 Task: Choose the paper size A4 for printing the document.
Action: Mouse moved to (81, 143)
Screenshot: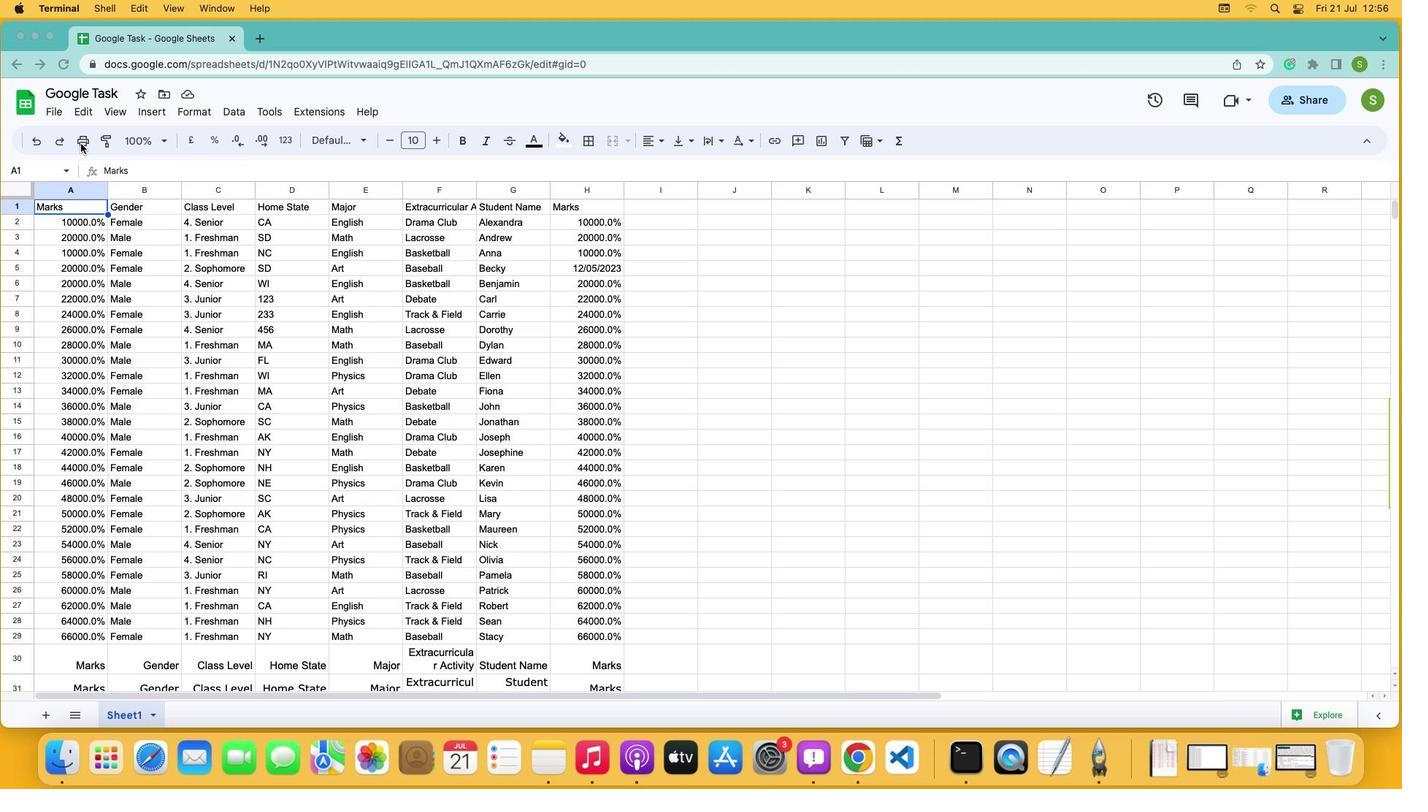 
Action: Mouse pressed left at (81, 143)
Screenshot: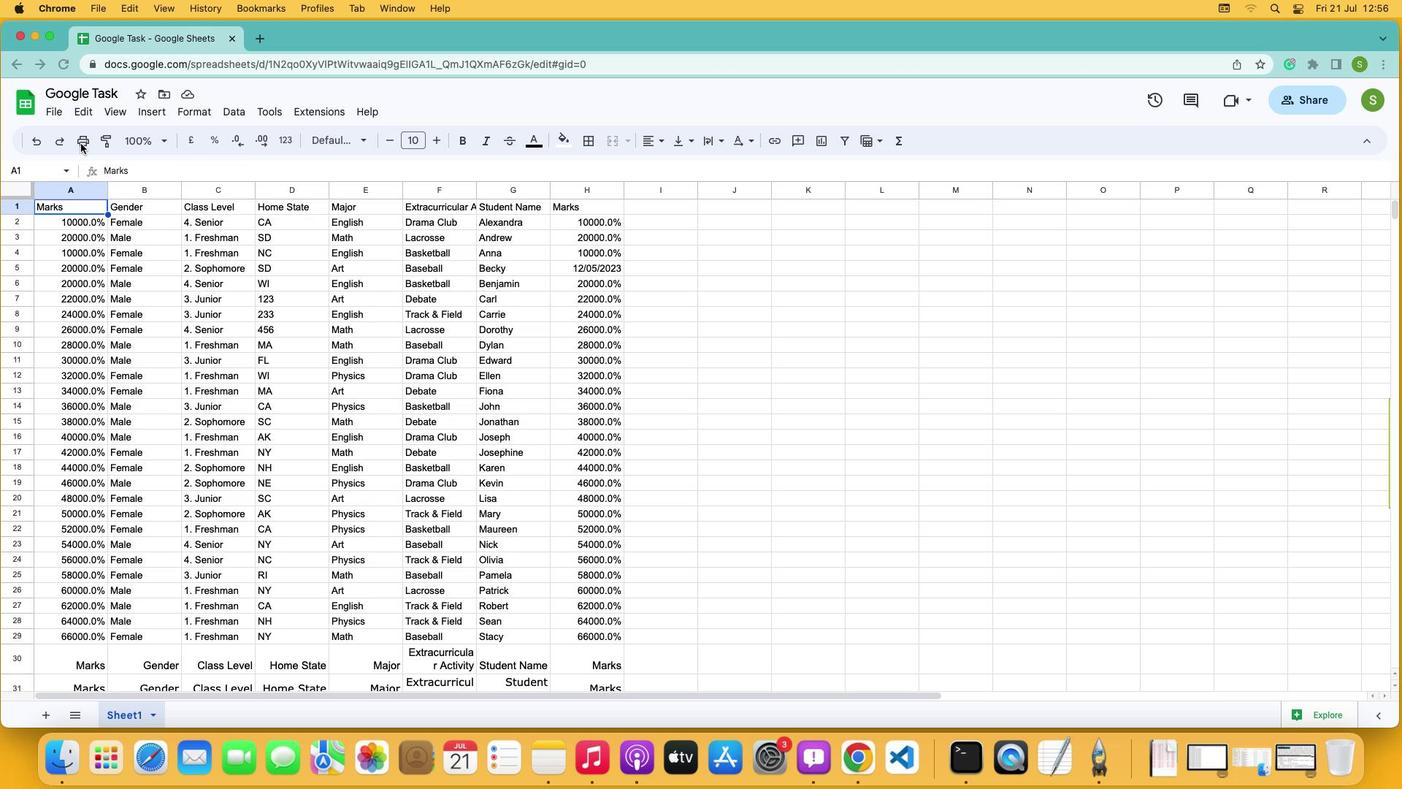
Action: Mouse moved to (82, 141)
Screenshot: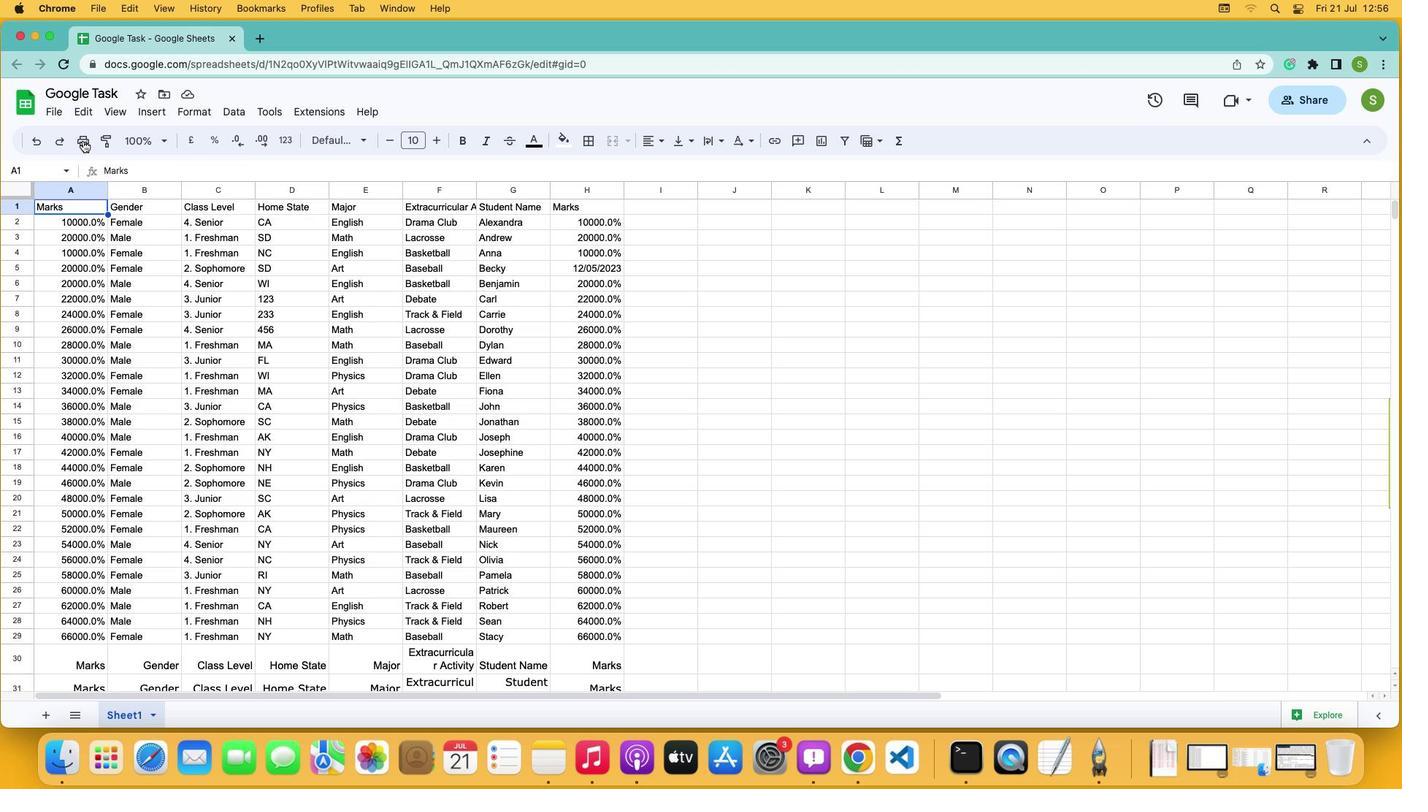 
Action: Mouse pressed left at (82, 141)
Screenshot: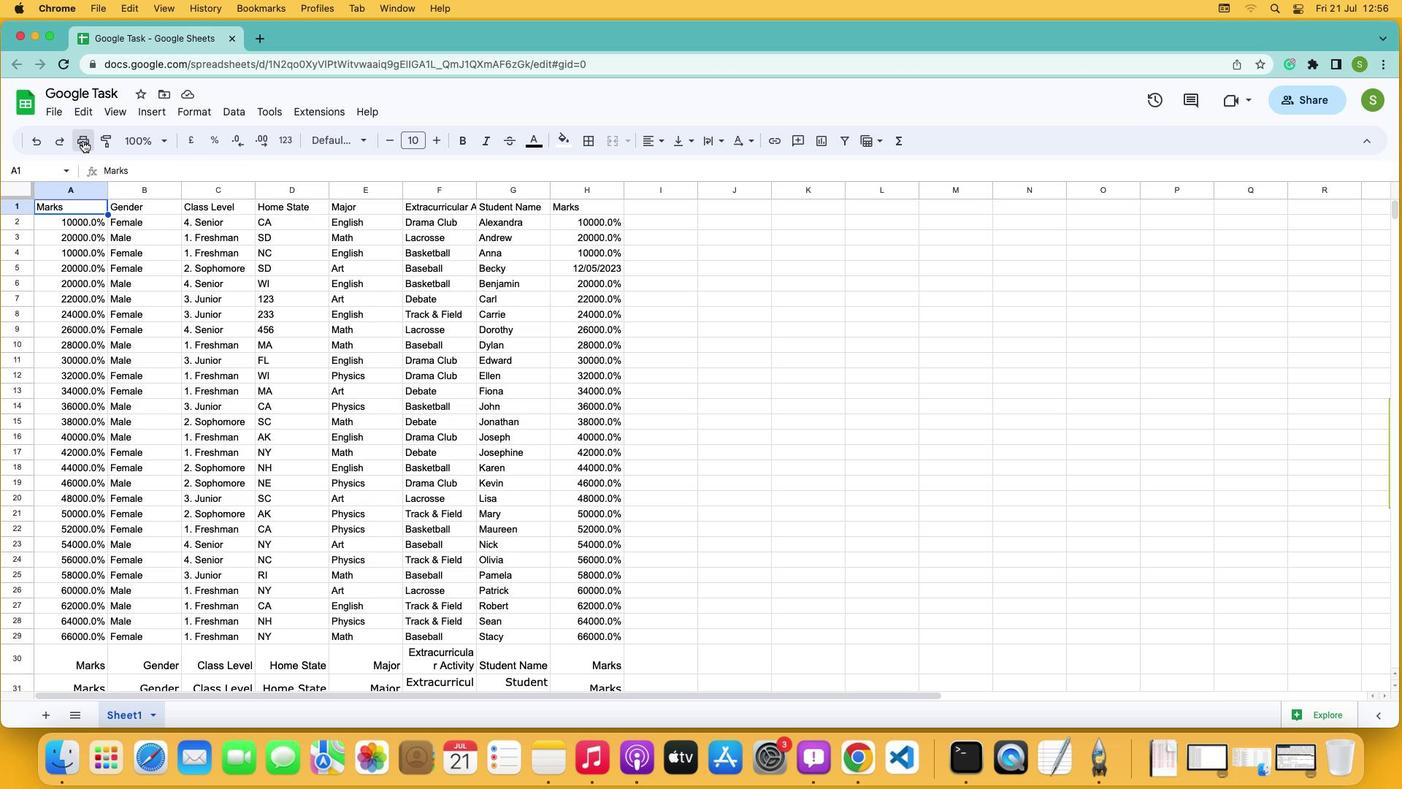 
Action: Mouse moved to (1353, 100)
Screenshot: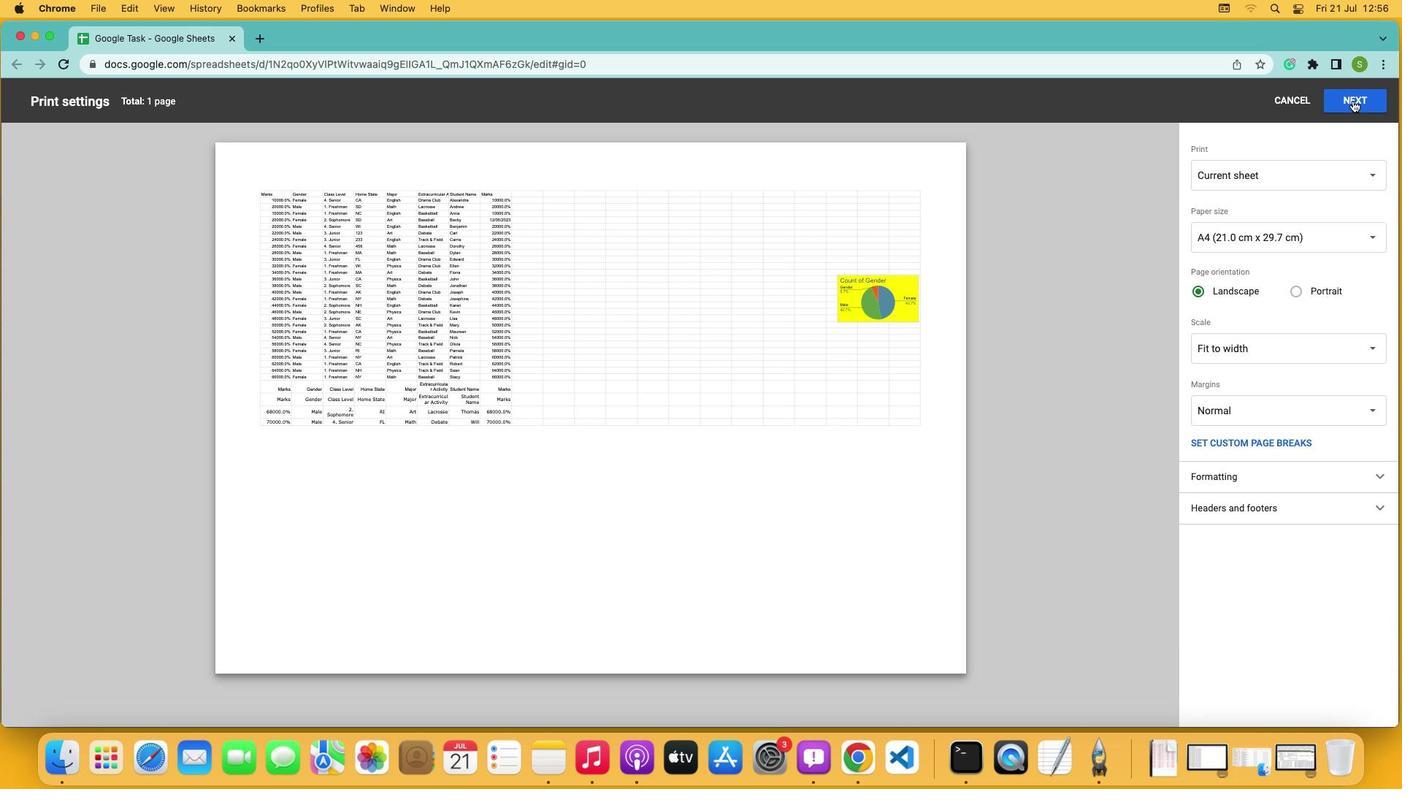 
Action: Mouse pressed left at (1353, 100)
Screenshot: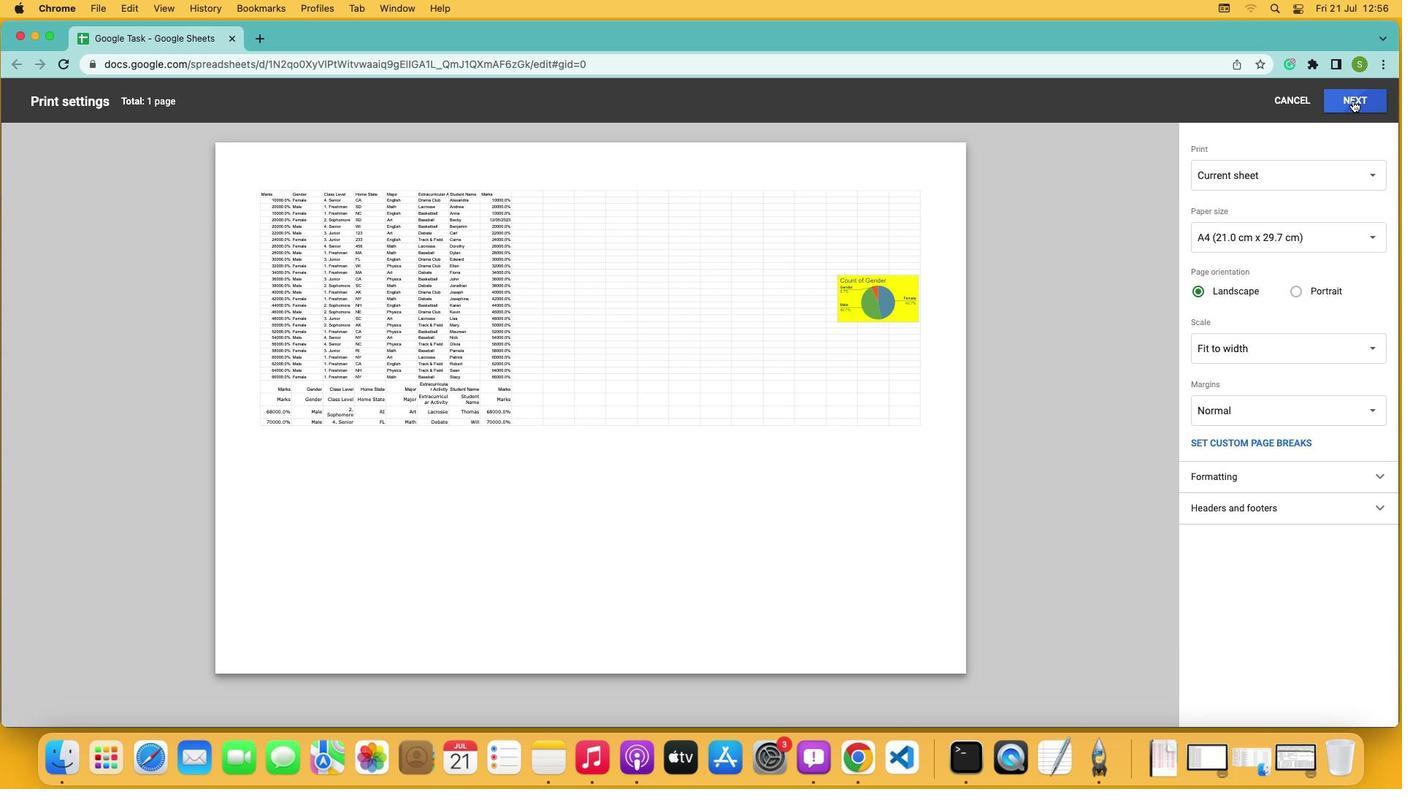 
Action: Mouse moved to (990, 272)
Screenshot: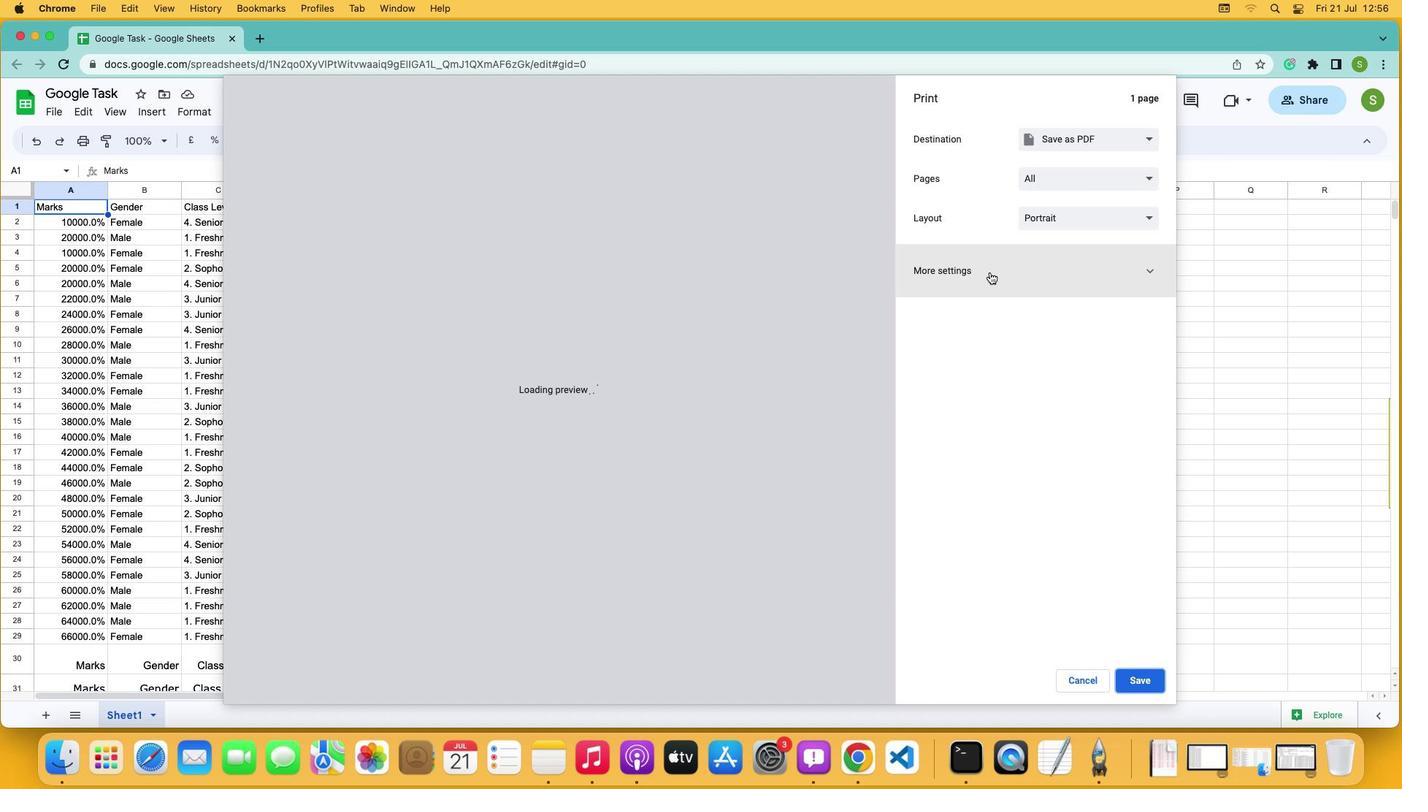 
Action: Mouse pressed left at (990, 272)
Screenshot: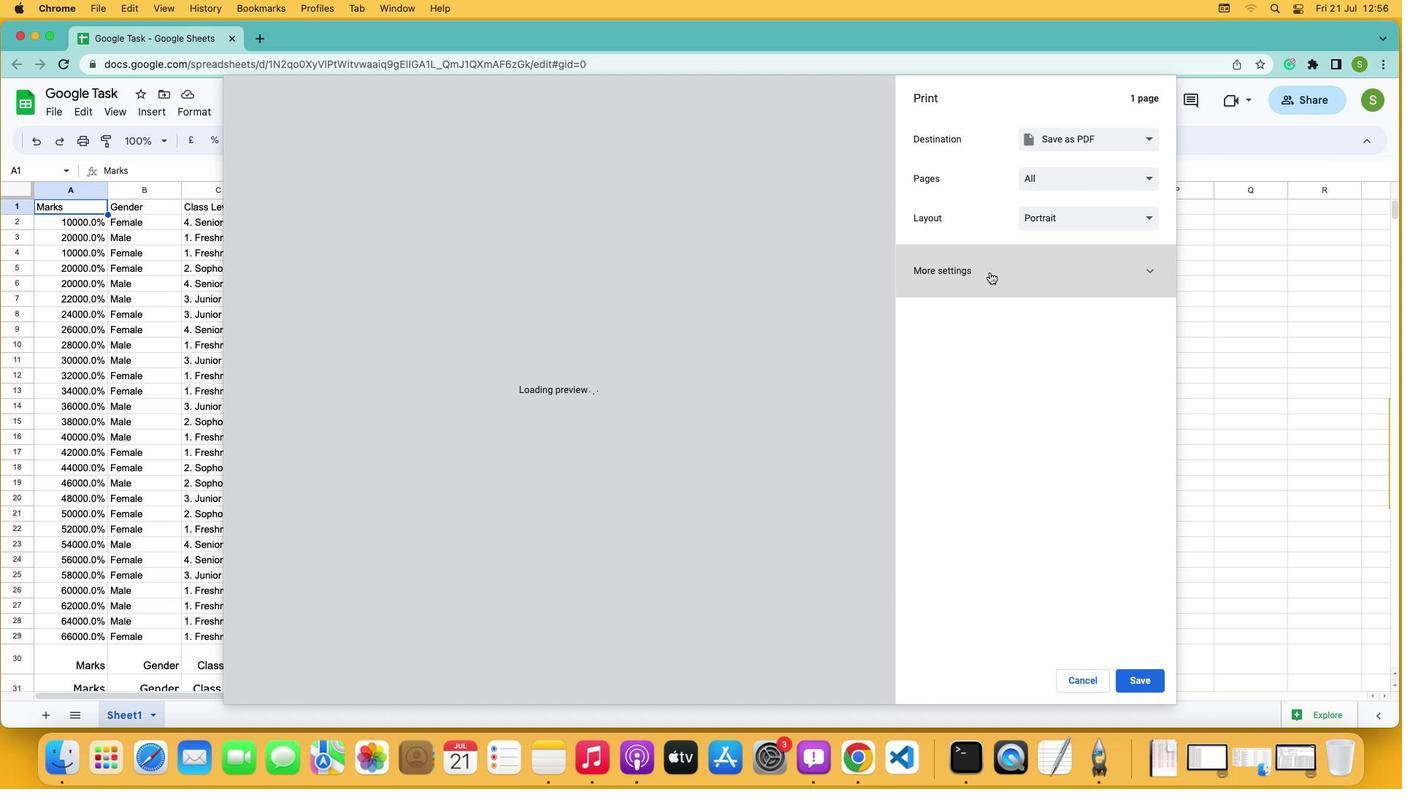 
Action: Mouse moved to (1074, 326)
Screenshot: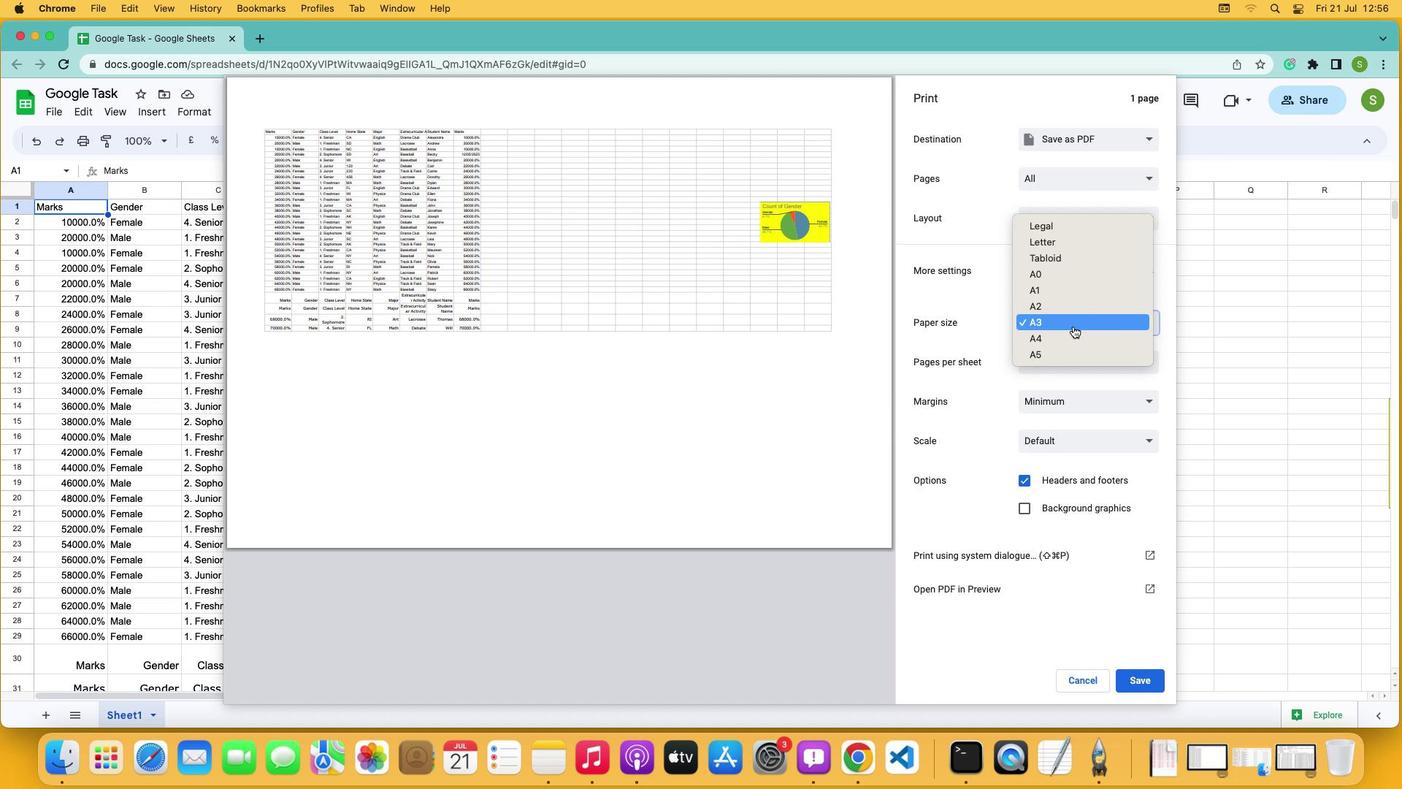 
Action: Mouse pressed left at (1074, 326)
Screenshot: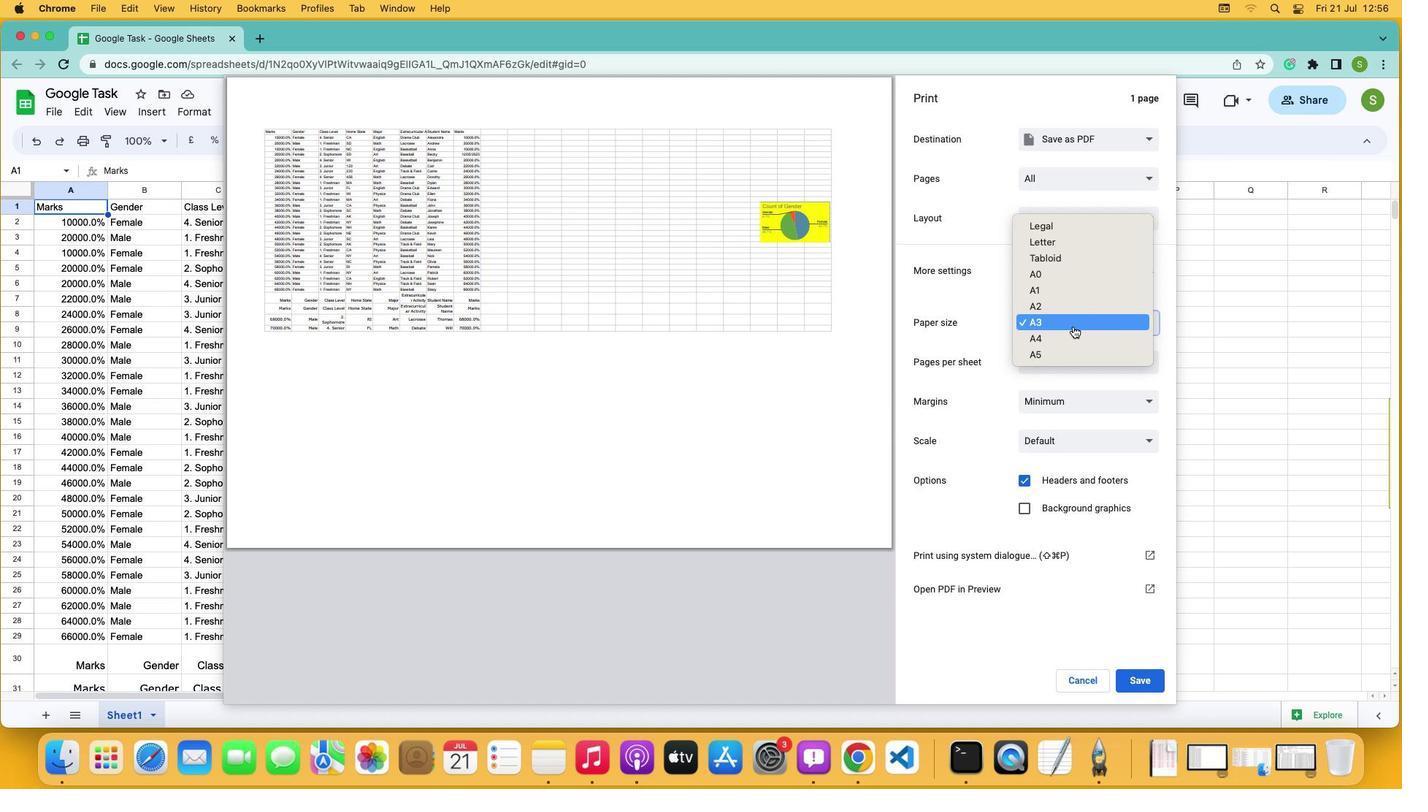 
Action: Mouse moved to (1061, 335)
Screenshot: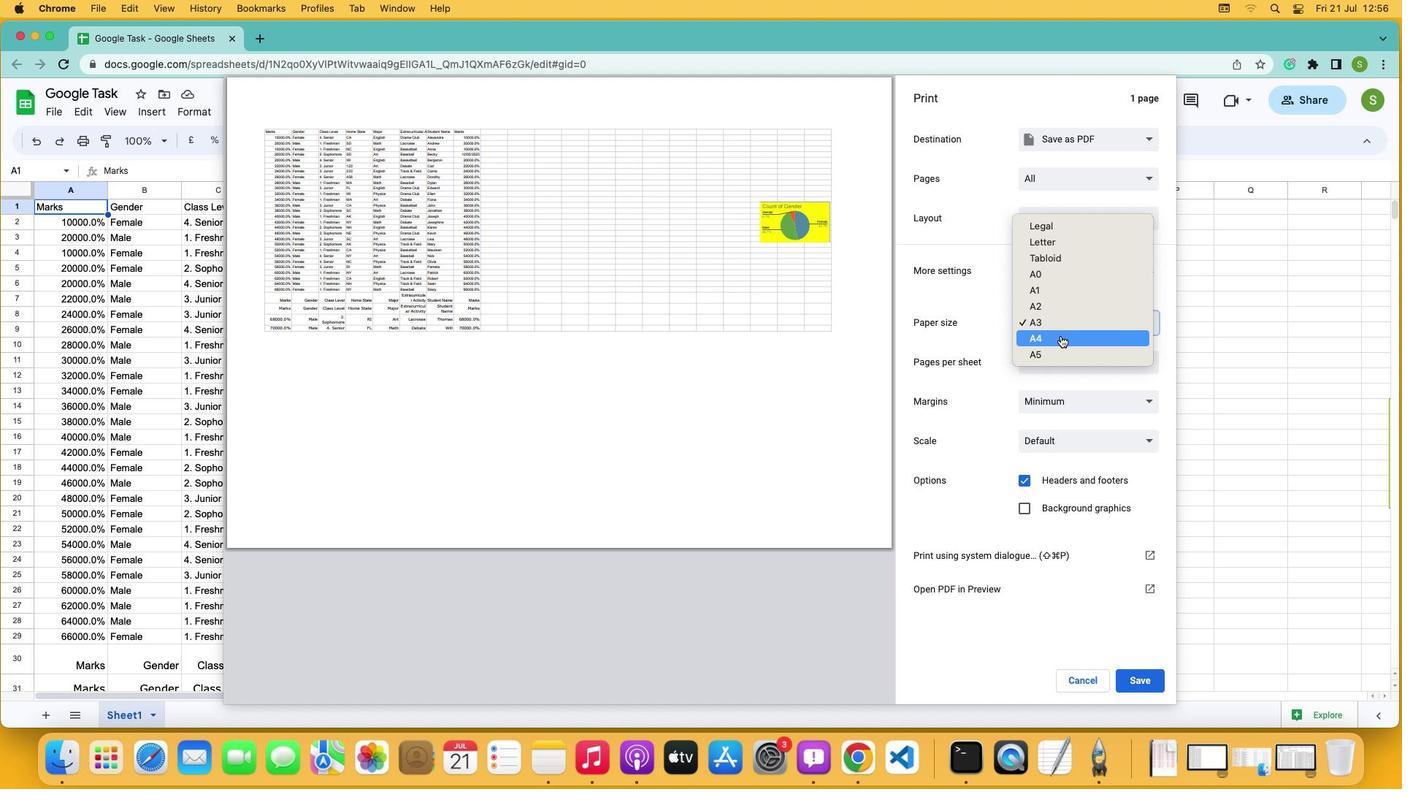 
Action: Mouse pressed left at (1061, 335)
Screenshot: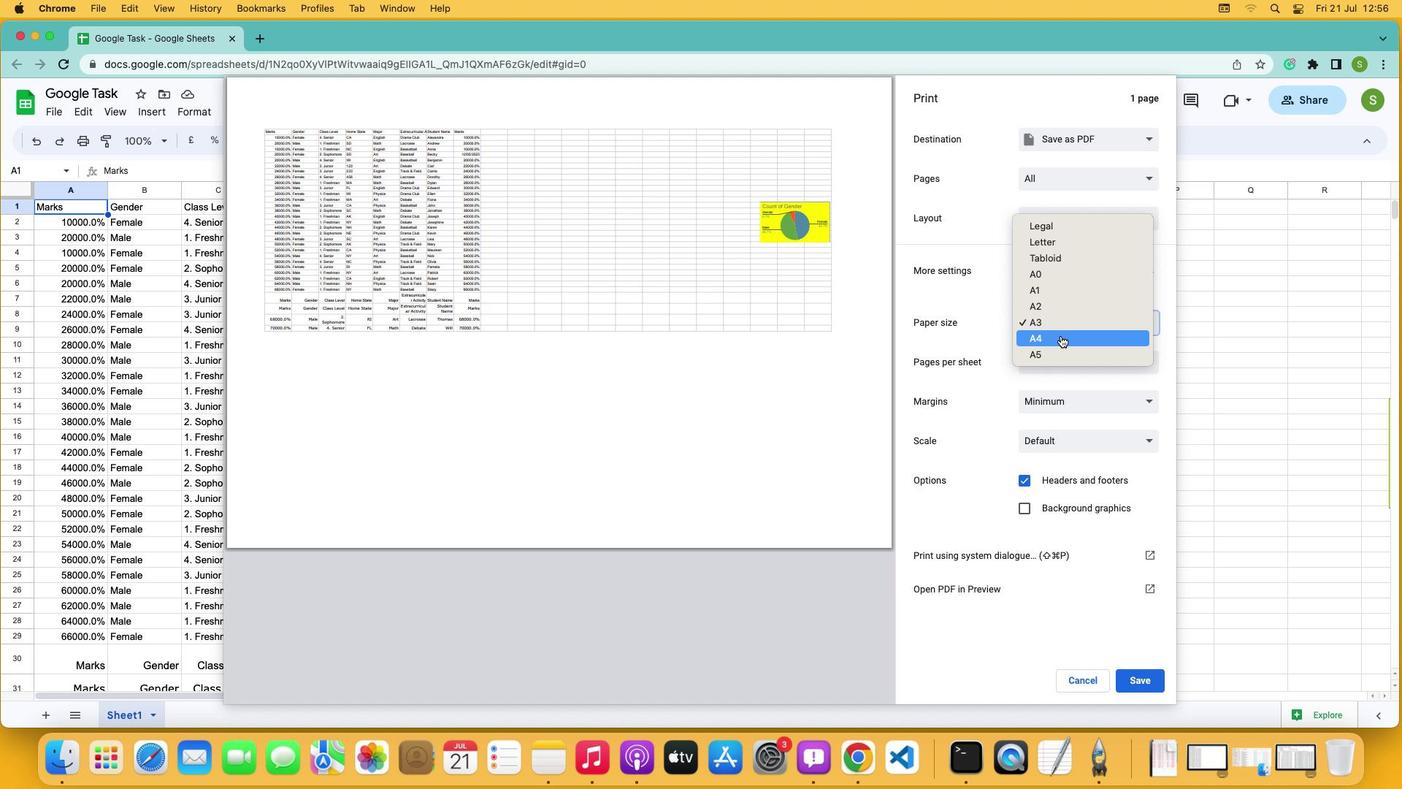 
